 Task: Create a task  Integrate a new online platform for online cooking lessons , assign it to team member softage.1@softage.net in the project BitBoost and update the status of the task to  At Risk , set the priority of the task to Medium
Action: Mouse moved to (68, 59)
Screenshot: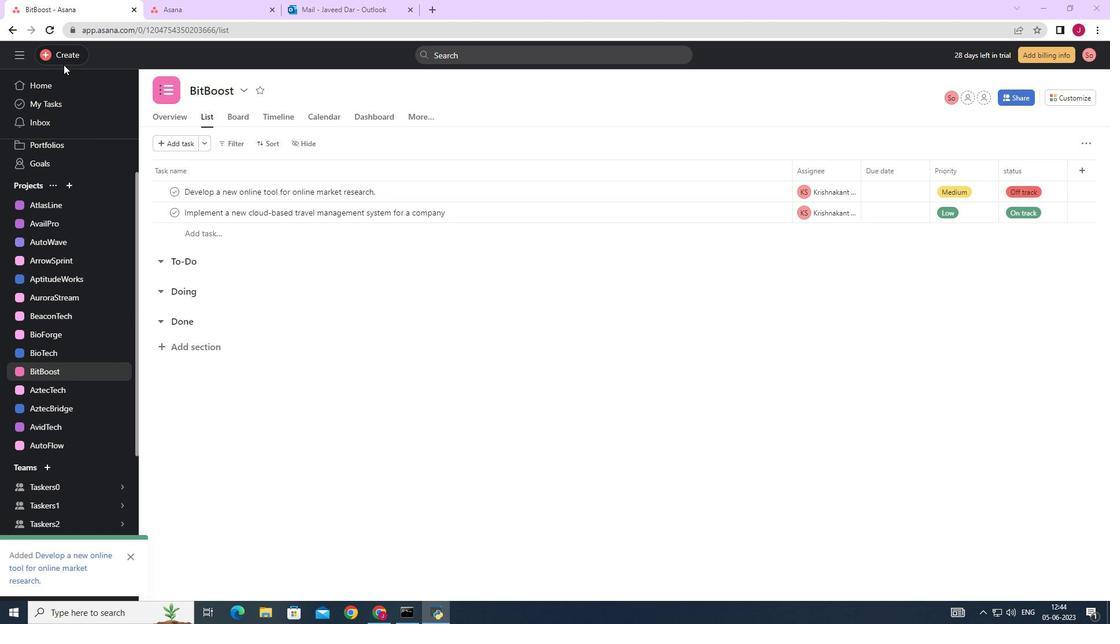 
Action: Mouse pressed left at (68, 59)
Screenshot: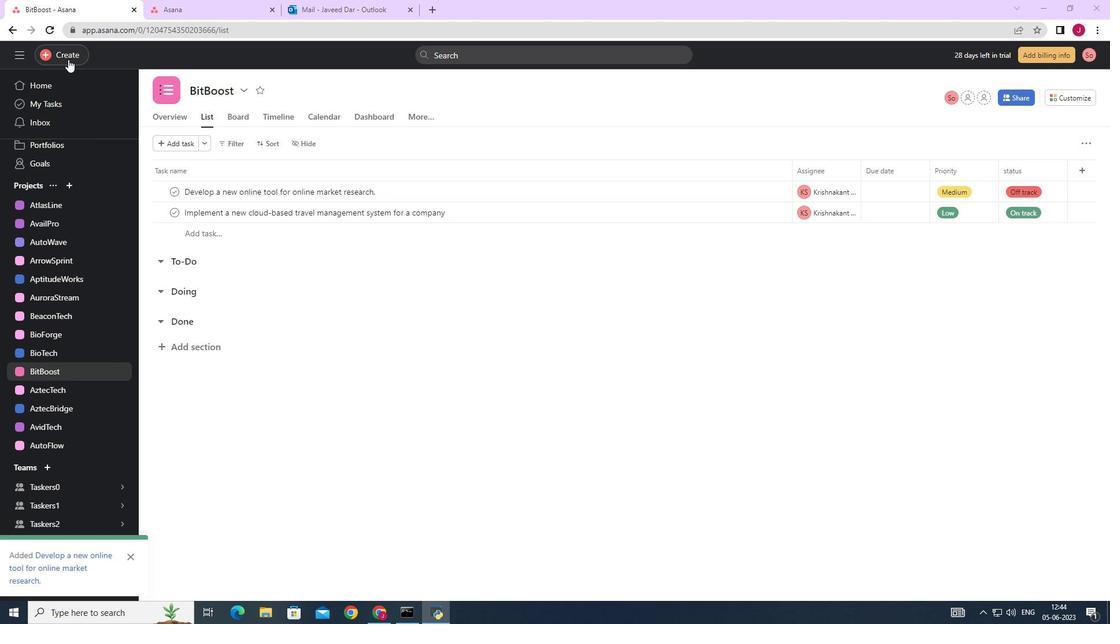 
Action: Mouse moved to (137, 58)
Screenshot: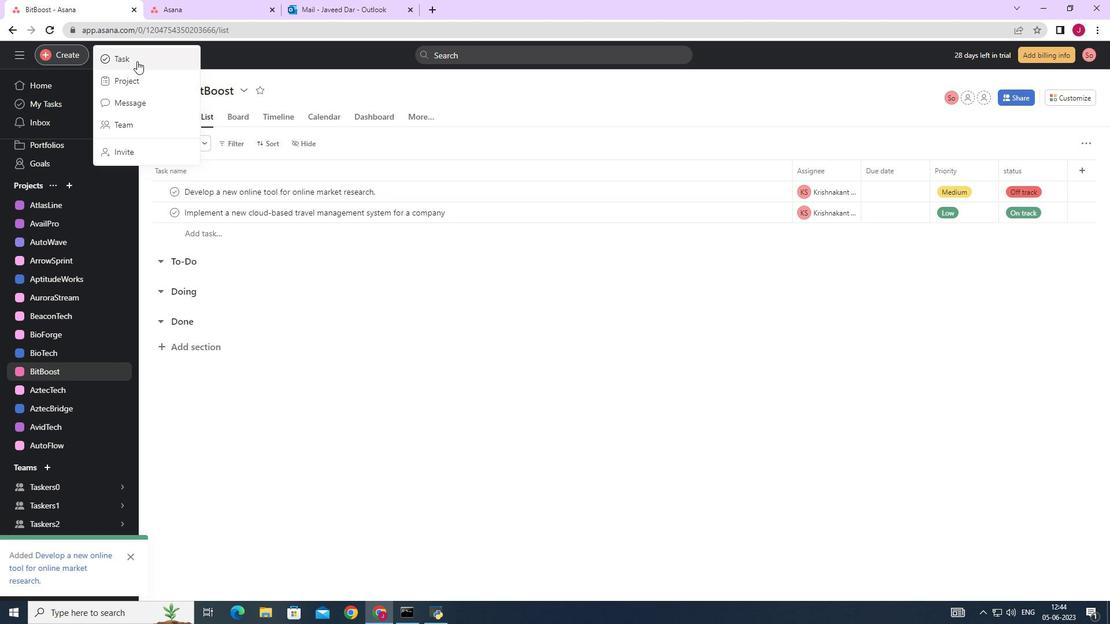 
Action: Mouse pressed left at (137, 58)
Screenshot: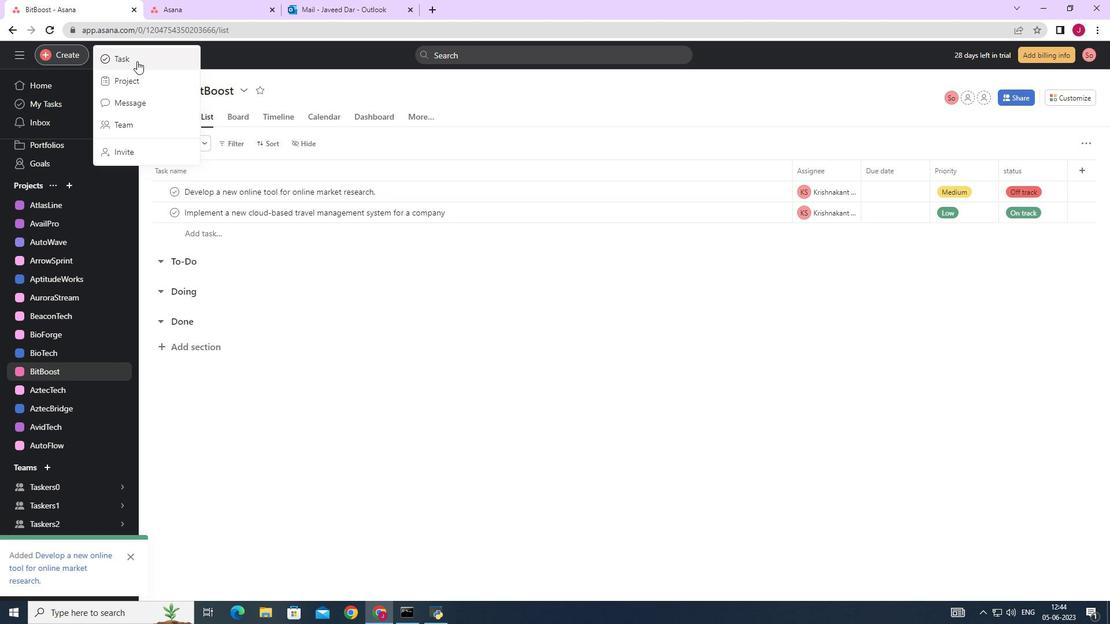 
Action: Mouse moved to (877, 386)
Screenshot: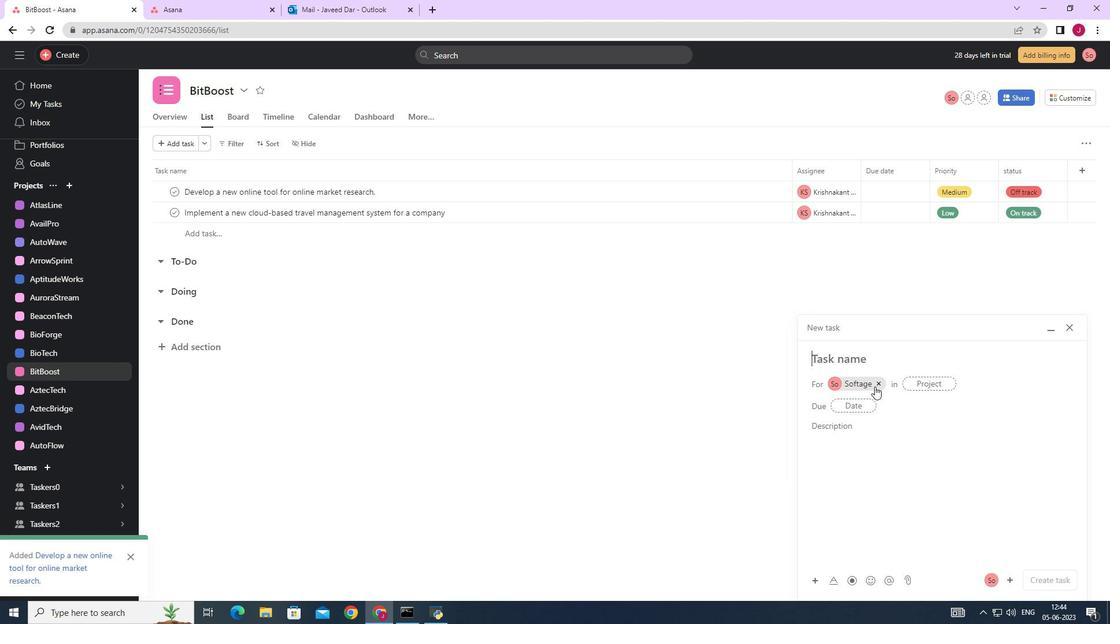 
Action: Mouse pressed left at (877, 386)
Screenshot: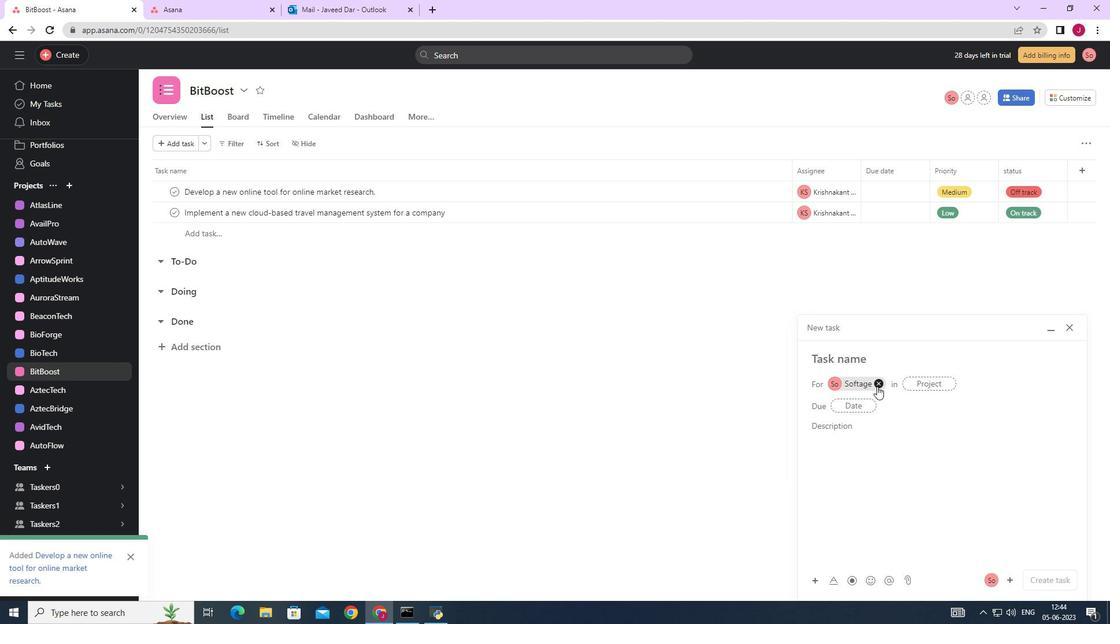 
Action: Mouse moved to (840, 362)
Screenshot: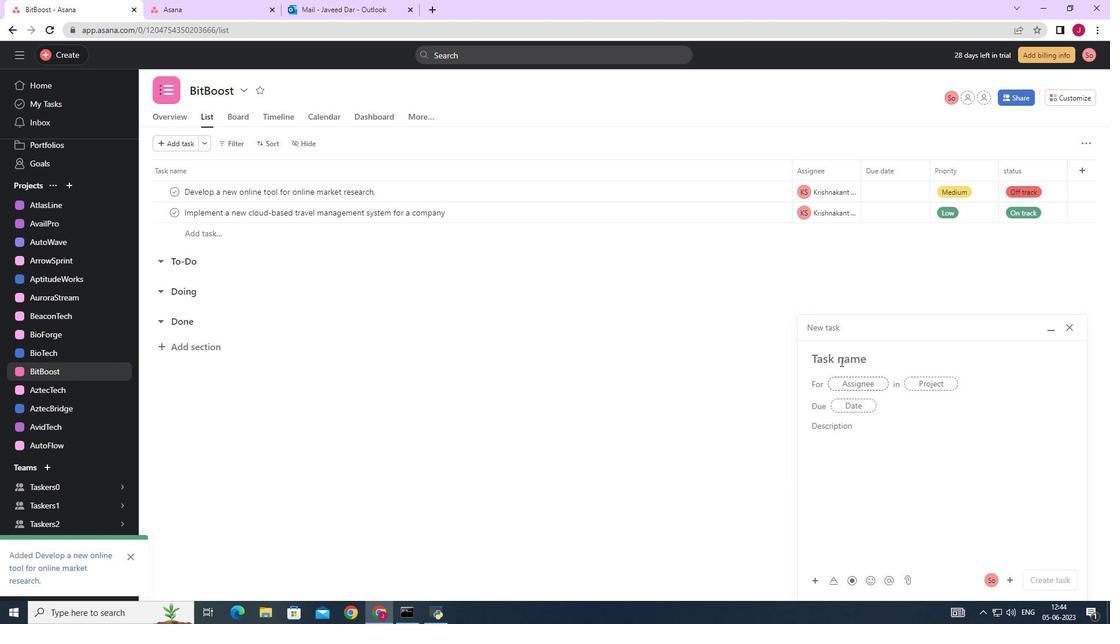 
Action: Key pressed <Key.caps_lock>I<Key.caps_lock>ntegrate<Key.space>a<Key.space>new<Key.space>online<Key.space>platform<Key.space>for<Key.space>online<Key.space>cooking<Key.space>lessions<Key.space><Key.backspace><Key.backspace><Key.backspace><Key.backspace><Key.backspace>ons<Key.space>
Screenshot: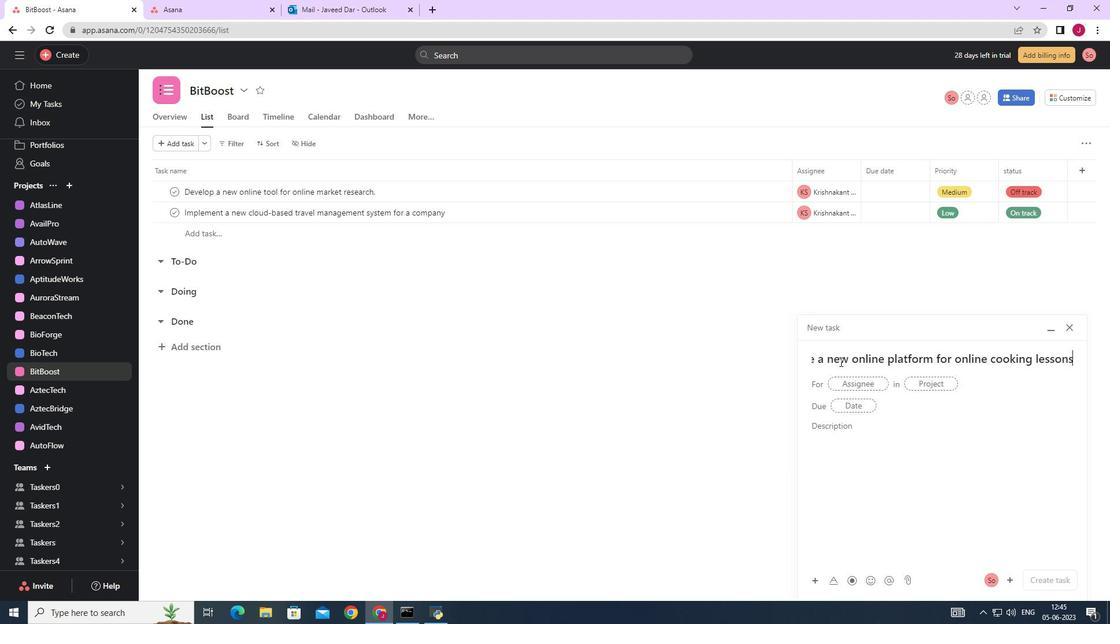 
Action: Mouse moved to (868, 382)
Screenshot: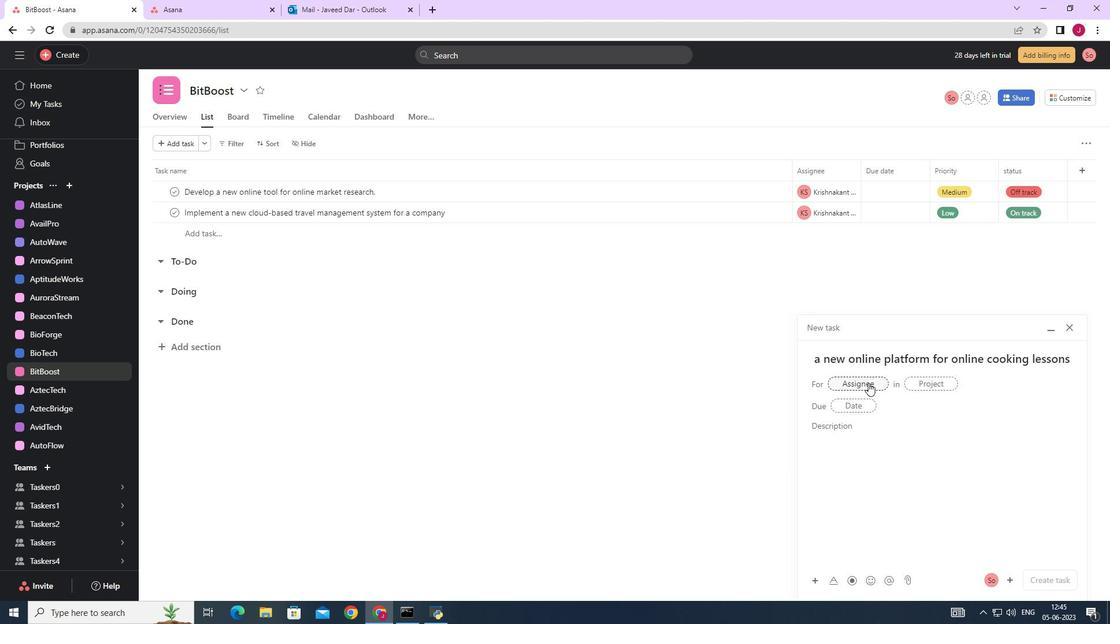 
Action: Mouse pressed left at (868, 382)
Screenshot: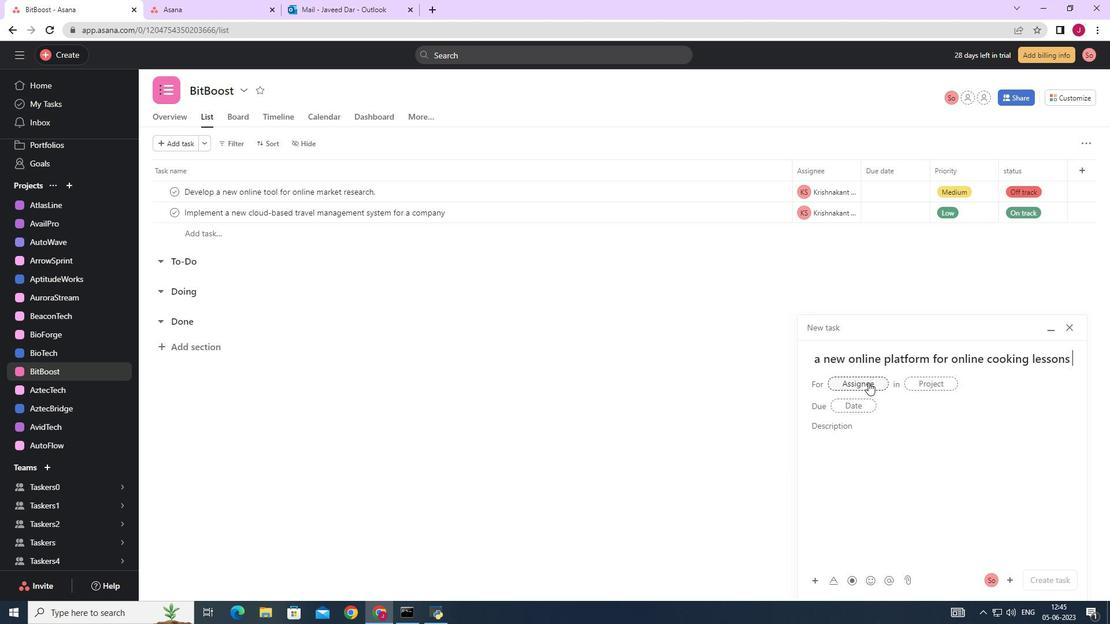 
Action: Mouse moved to (868, 381)
Screenshot: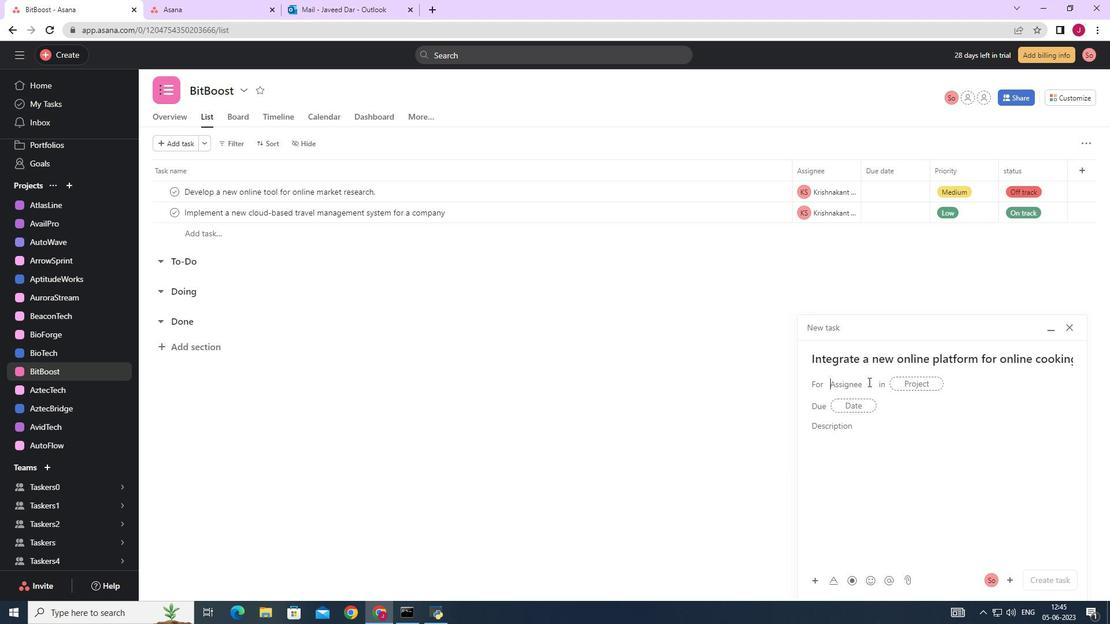 
Action: Key pressed softage.1
Screenshot: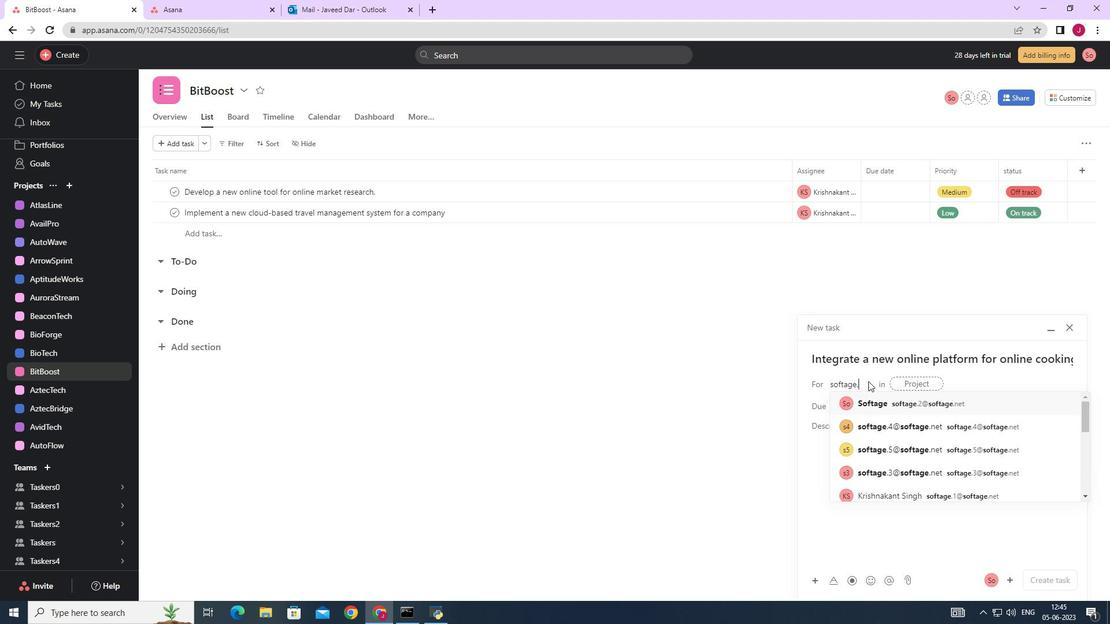 
Action: Mouse moved to (908, 403)
Screenshot: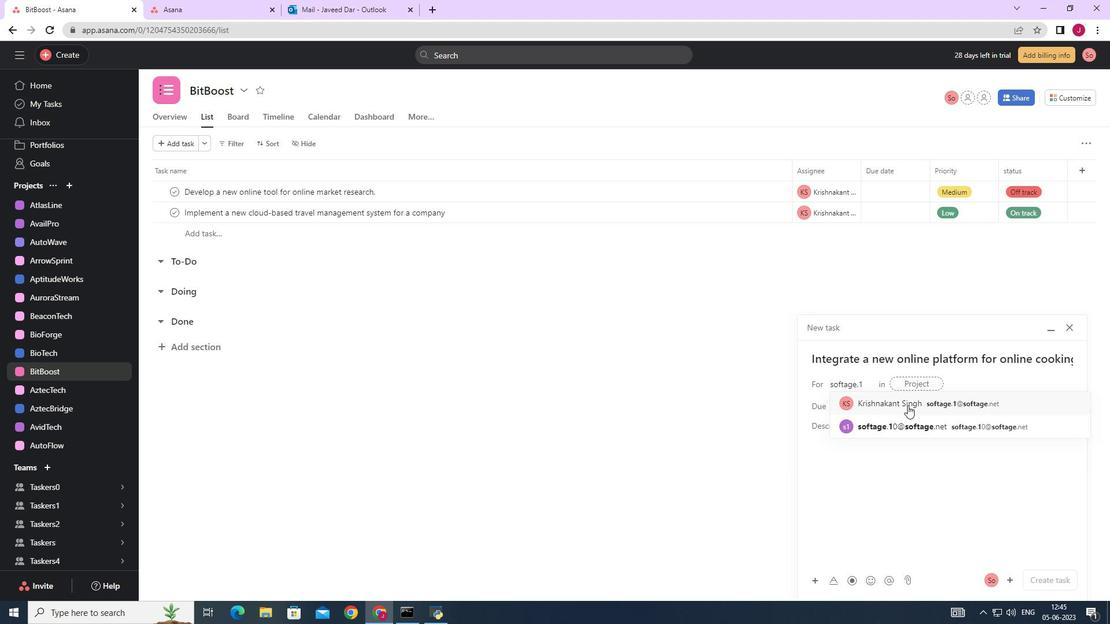 
Action: Mouse pressed left at (908, 403)
Screenshot: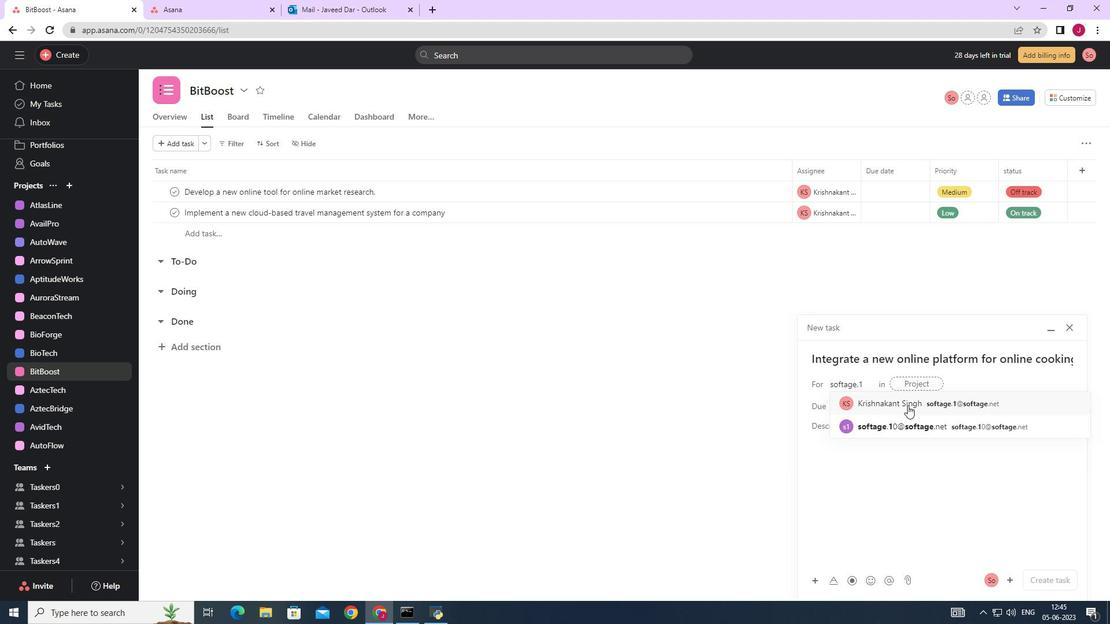 
Action: Mouse moved to (730, 398)
Screenshot: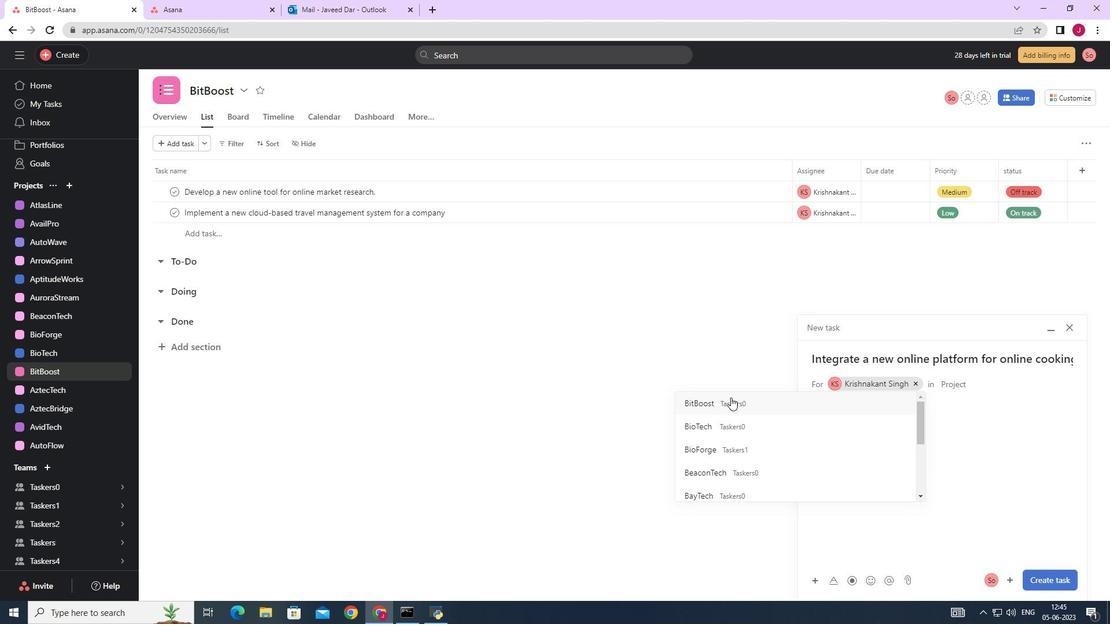 
Action: Mouse pressed left at (730, 398)
Screenshot: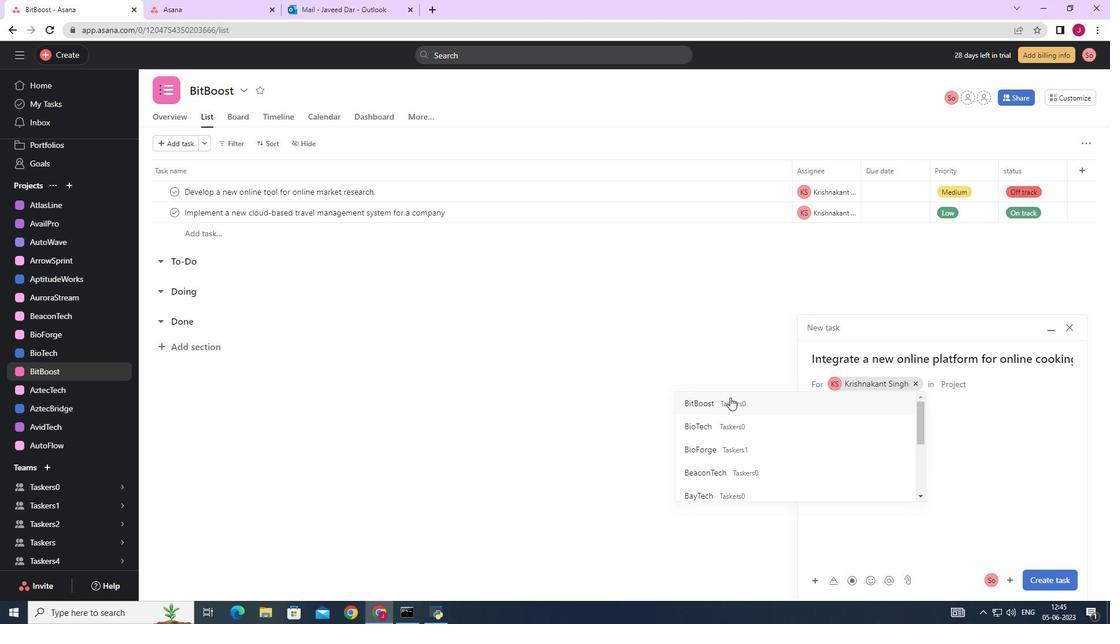 
Action: Mouse moved to (868, 428)
Screenshot: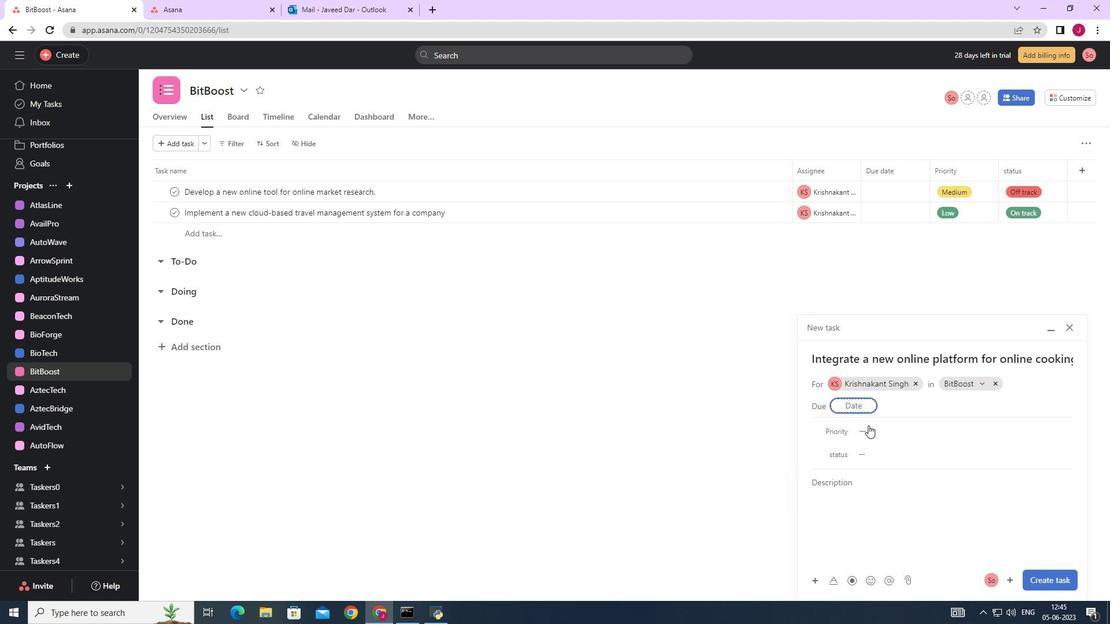 
Action: Mouse pressed left at (868, 428)
Screenshot: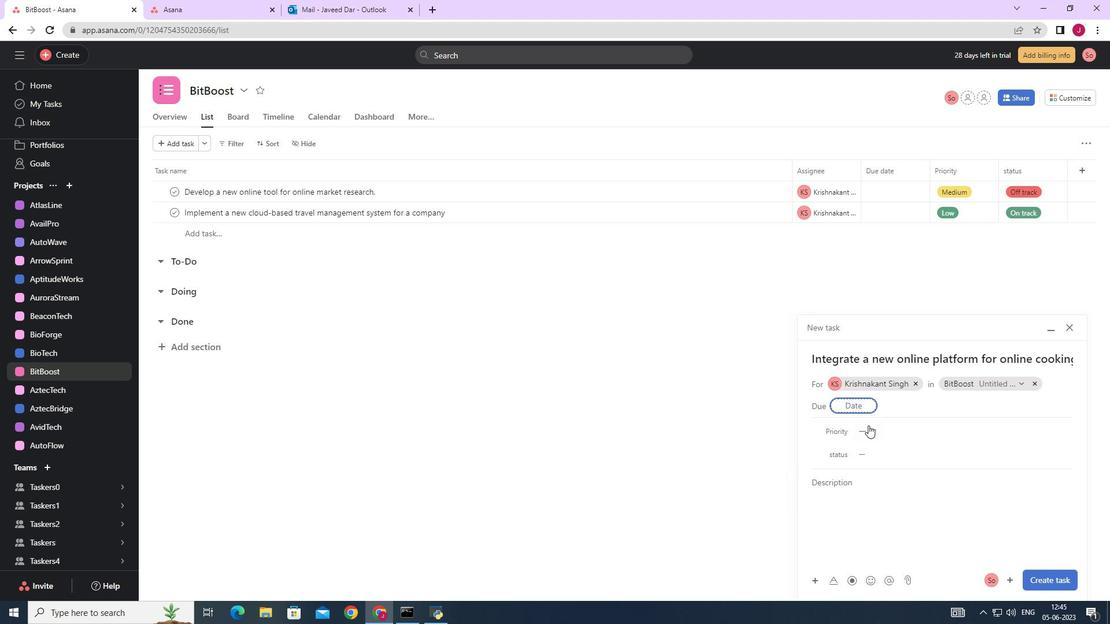 
Action: Mouse moved to (895, 487)
Screenshot: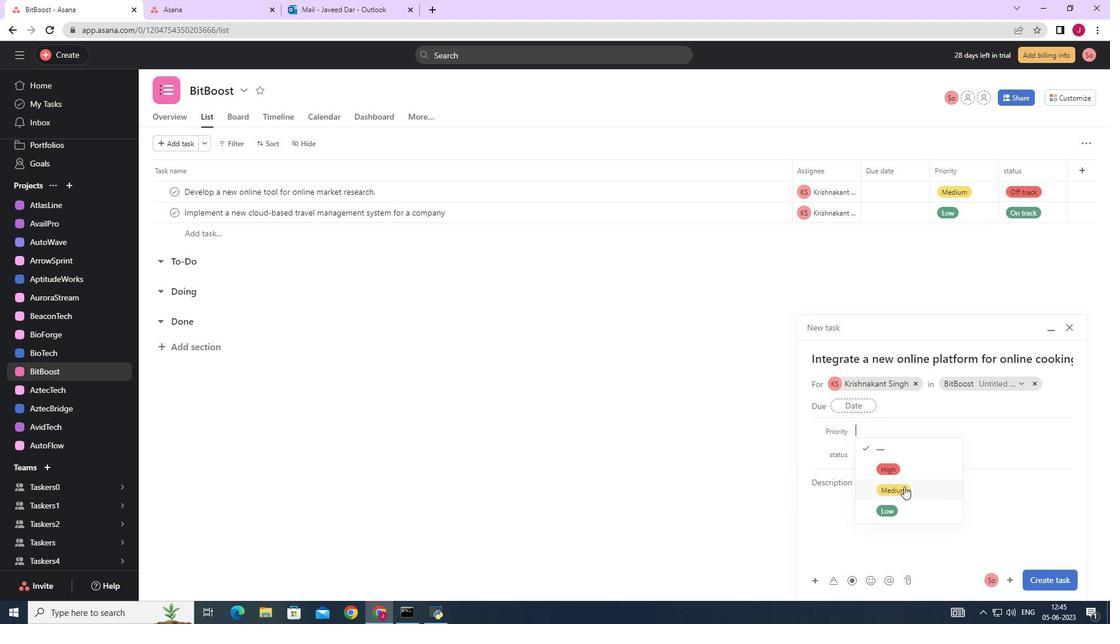 
Action: Mouse pressed left at (895, 487)
Screenshot: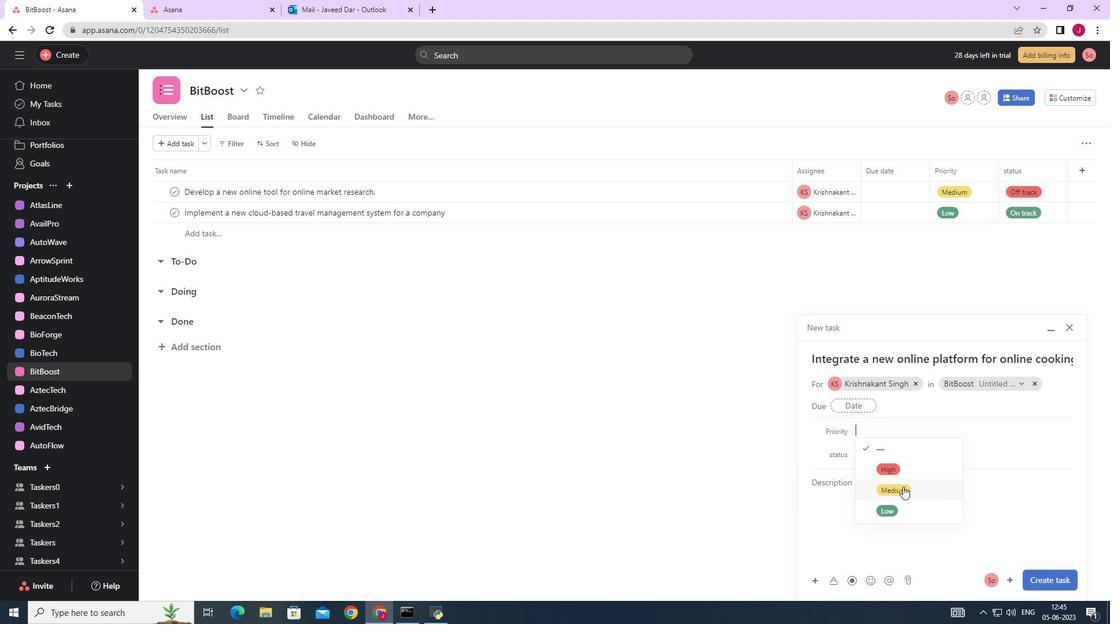 
Action: Mouse moved to (877, 452)
Screenshot: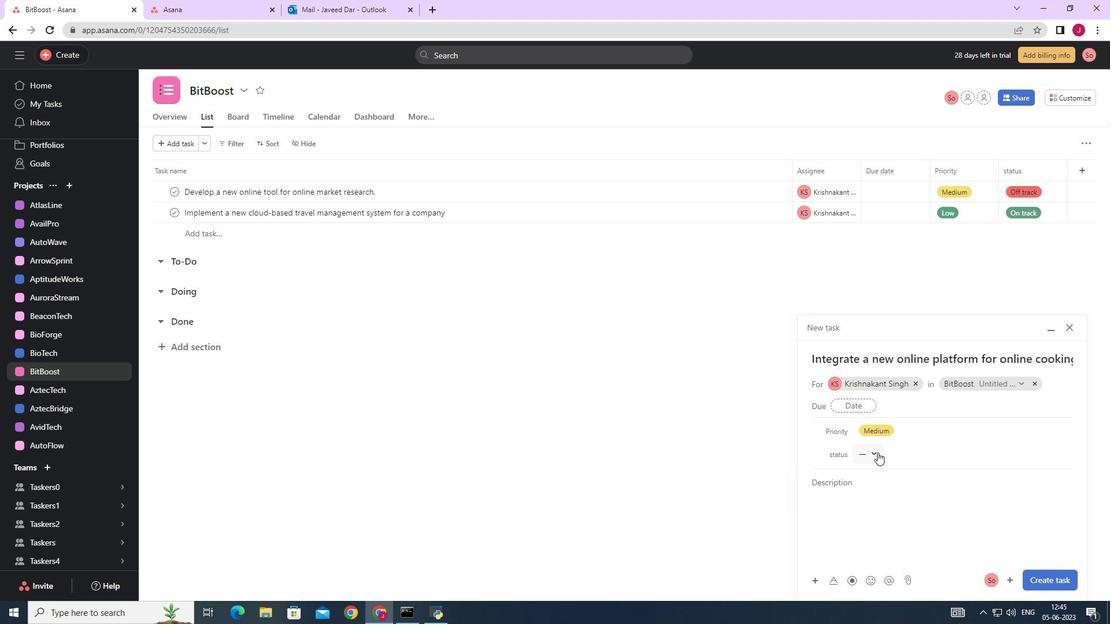 
Action: Mouse pressed left at (877, 452)
Screenshot: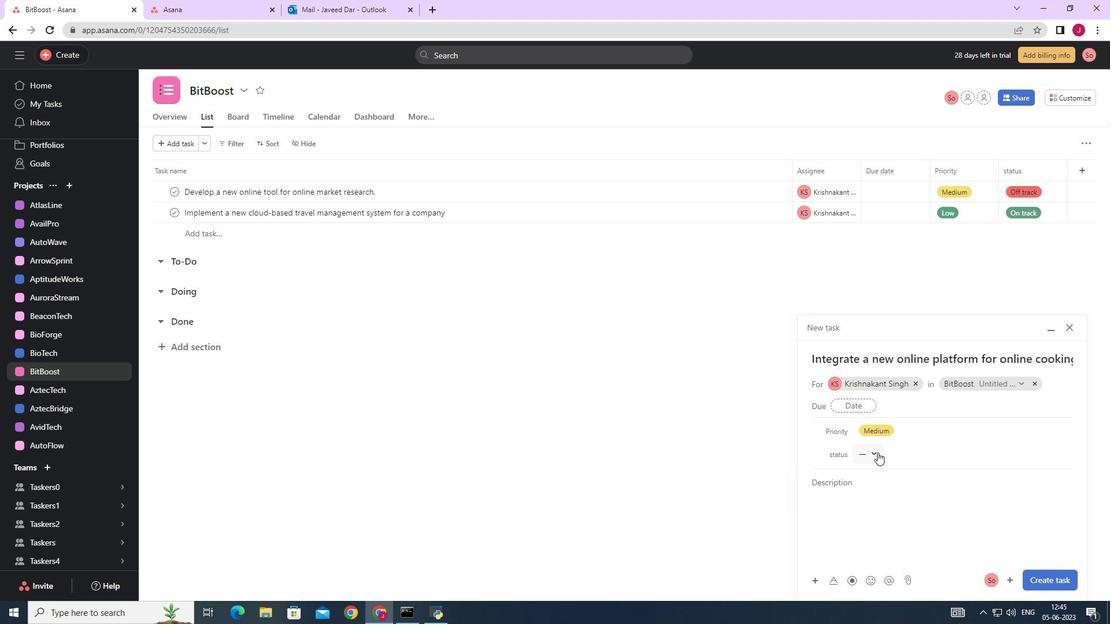 
Action: Mouse moved to (888, 532)
Screenshot: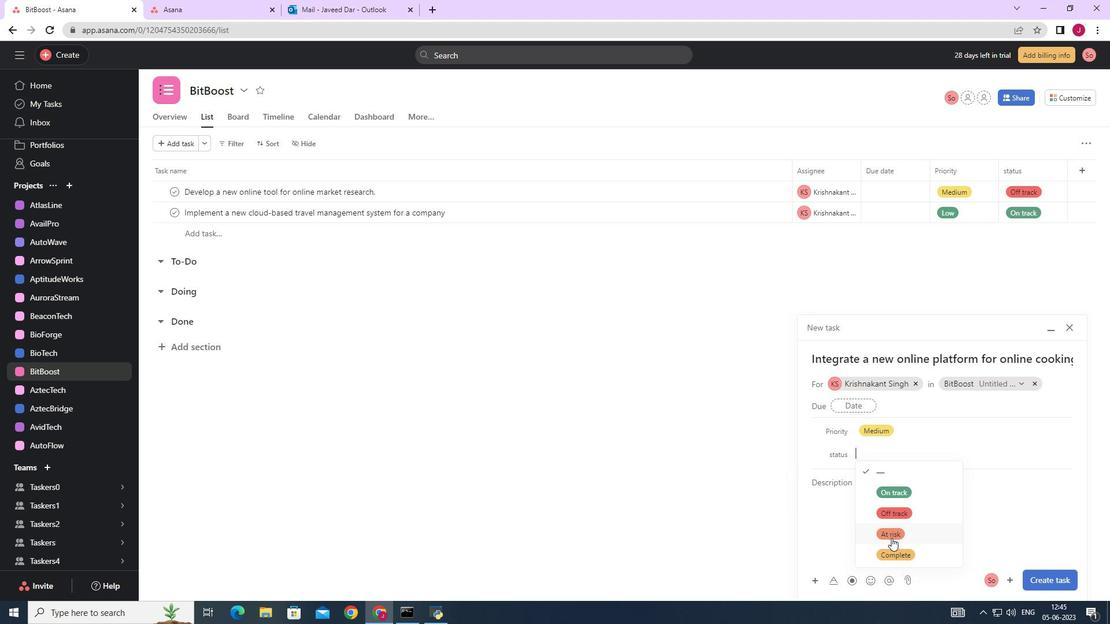 
Action: Mouse pressed left at (888, 532)
Screenshot: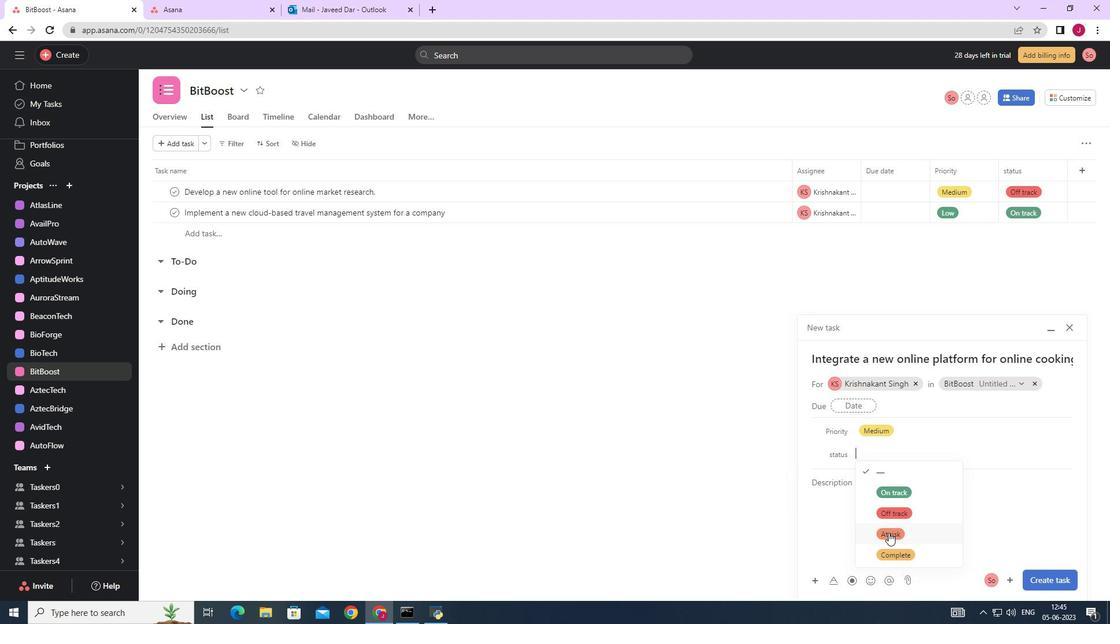 
Action: Mouse moved to (1061, 577)
Screenshot: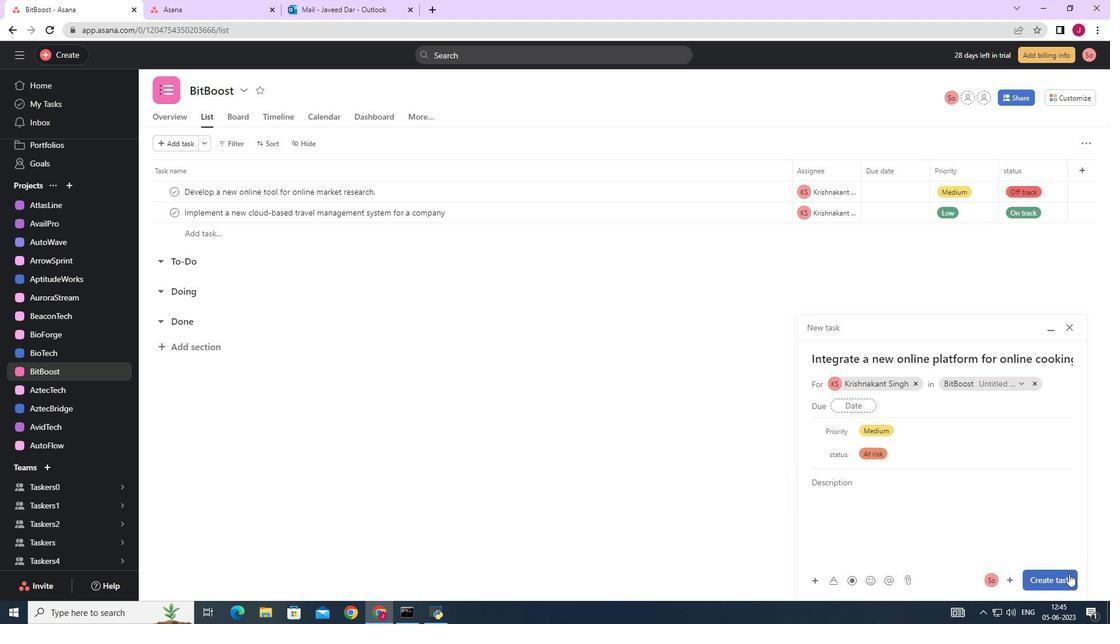 
Action: Mouse pressed left at (1061, 577)
Screenshot: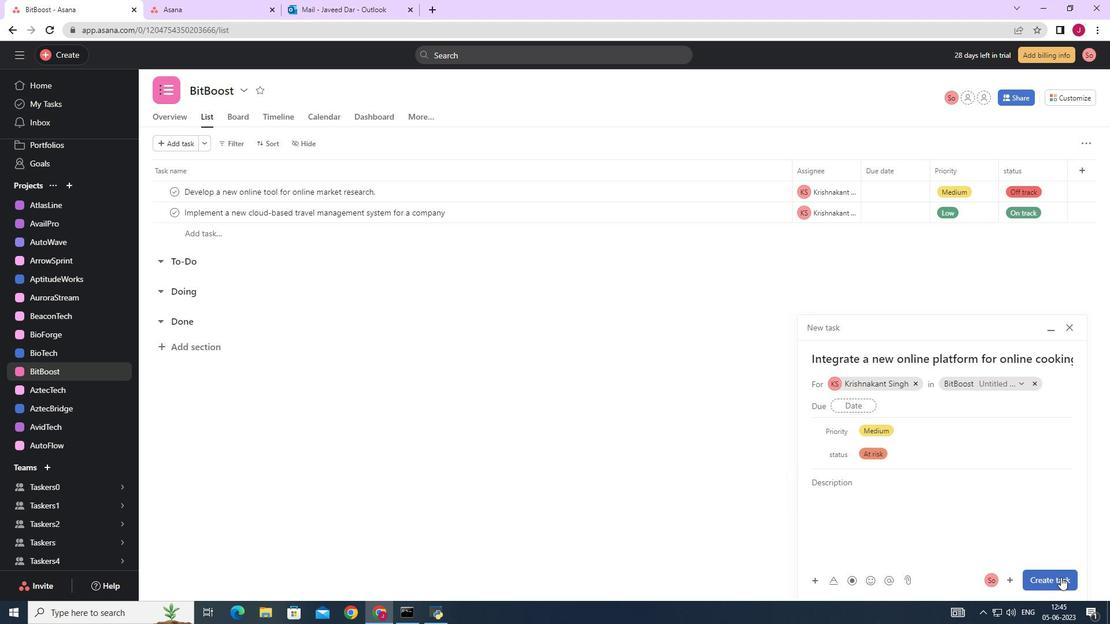 
Action: Mouse moved to (982, 485)
Screenshot: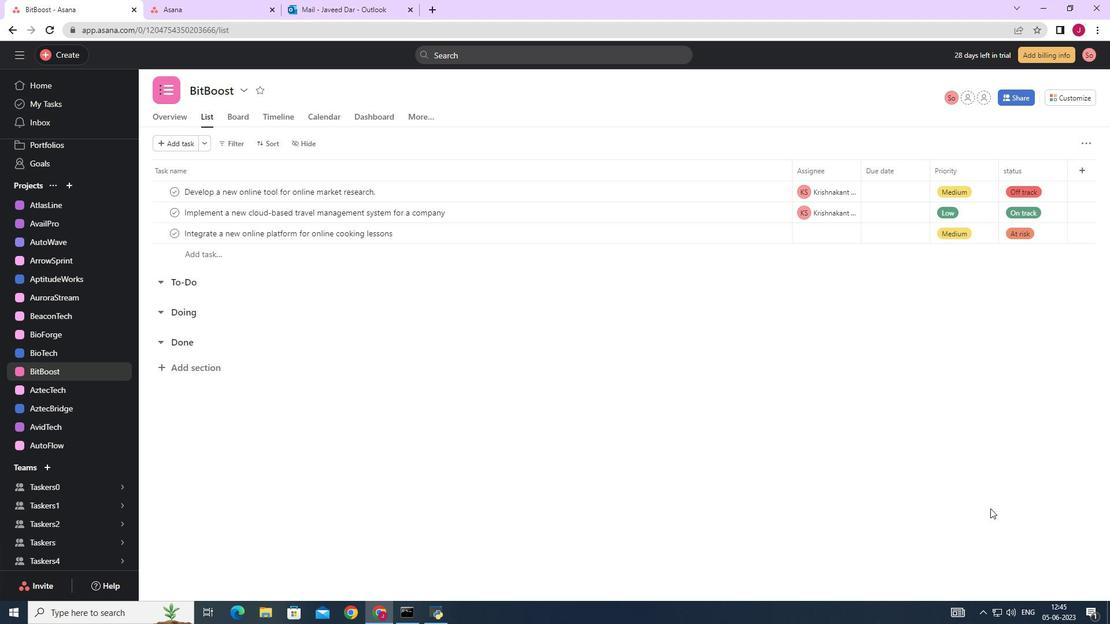 
